Task: Add an event with the title Webinar: Introduction to Digital Advertising, date '2023/12/20', time 7:00 AM to 9:00 AMand add a description: Participants will engage in self-reflection activities to enhance self-awareness and personal growth as leaders. They will explore strategies for continuous learning, self-motivation, and personal development.Select event color  Basil . Add location for the event as: 321 Grand Canal, Venice, Italy, logged in from the account softage.2@softage.netand send the event invitation to softage.6@softage.net and softage.7@softage.net. Set a reminder for the event Weekly on Sunday
Action: Mouse moved to (59, 121)
Screenshot: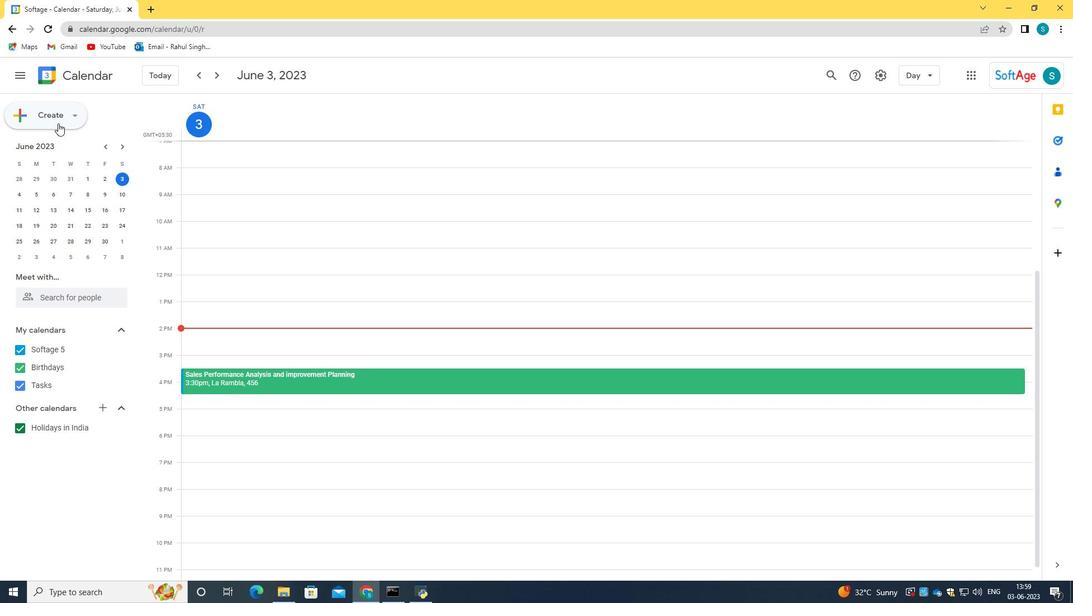 
Action: Mouse pressed left at (59, 121)
Screenshot: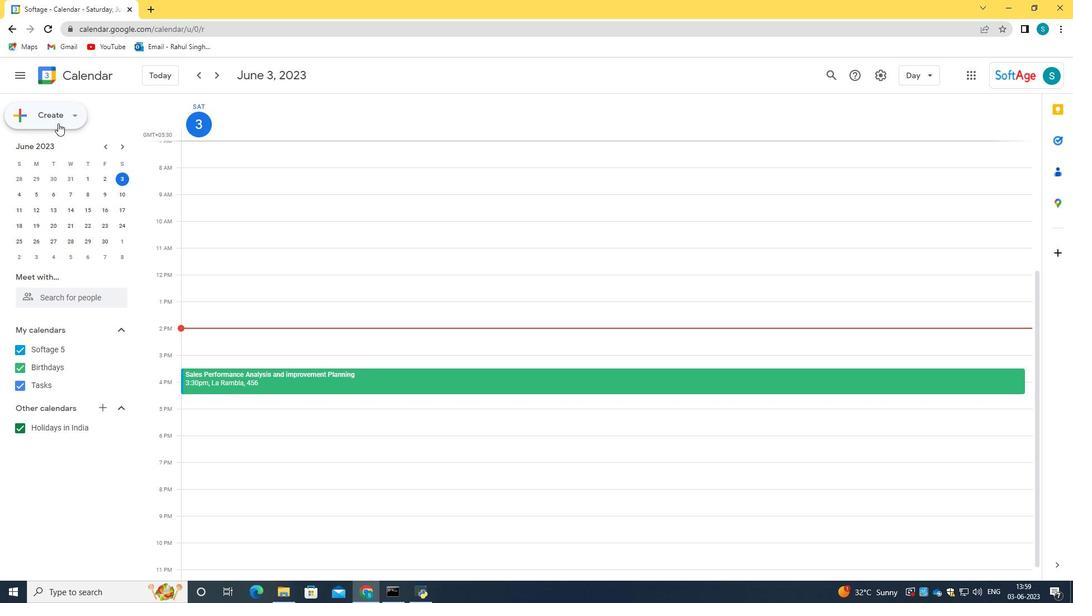 
Action: Mouse moved to (68, 147)
Screenshot: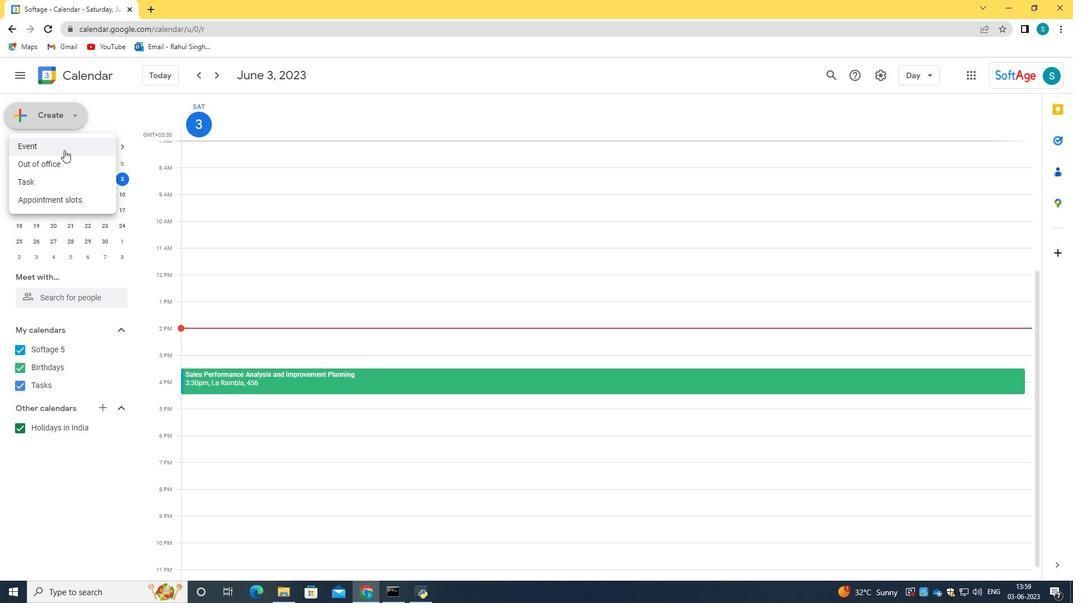 
Action: Mouse pressed left at (68, 147)
Screenshot: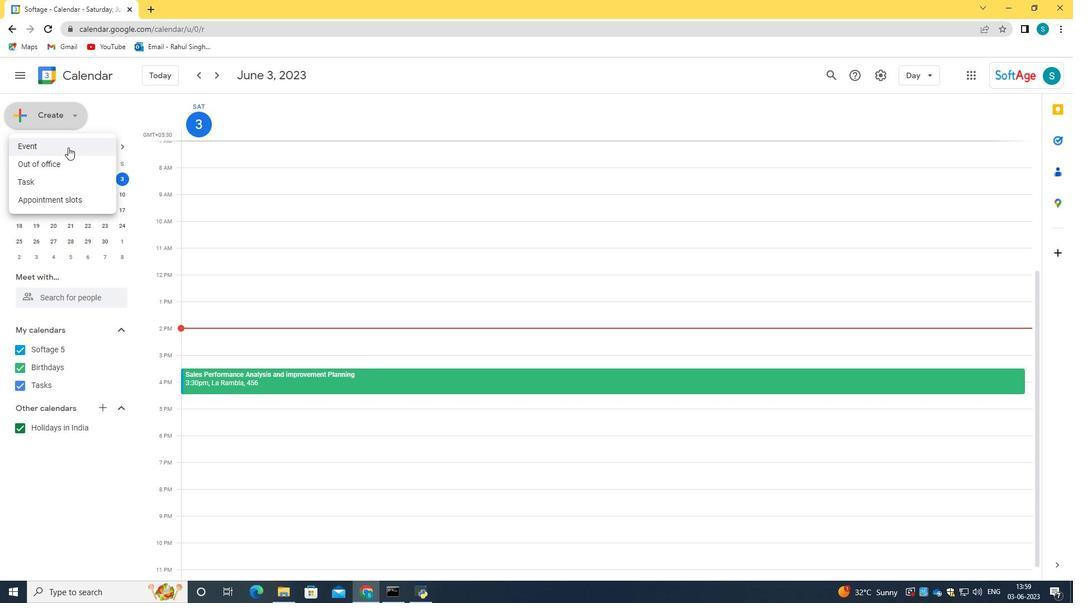 
Action: Mouse moved to (630, 449)
Screenshot: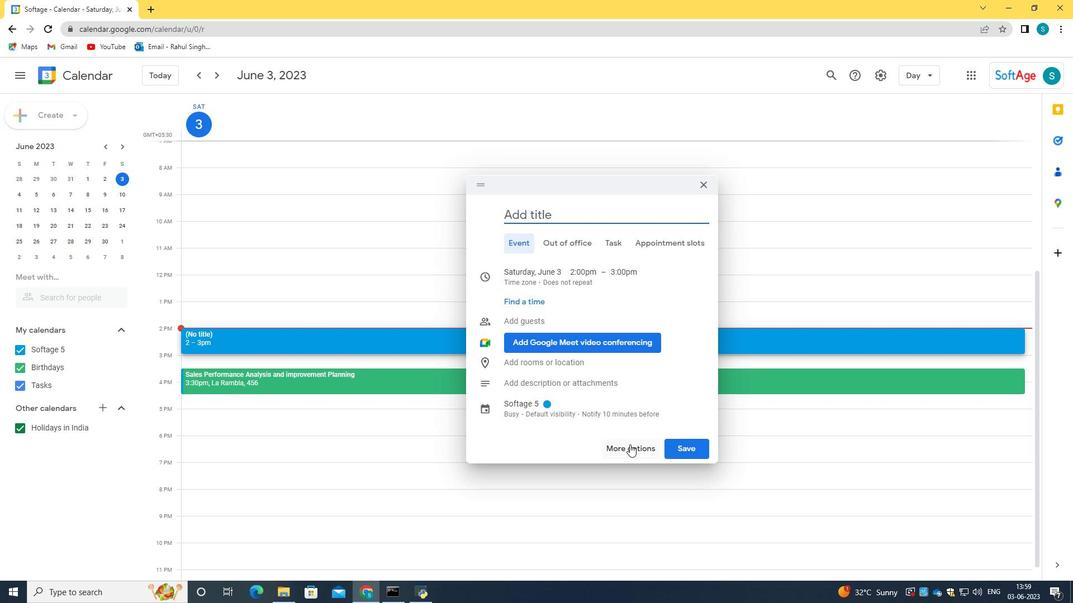 
Action: Mouse pressed left at (630, 449)
Screenshot: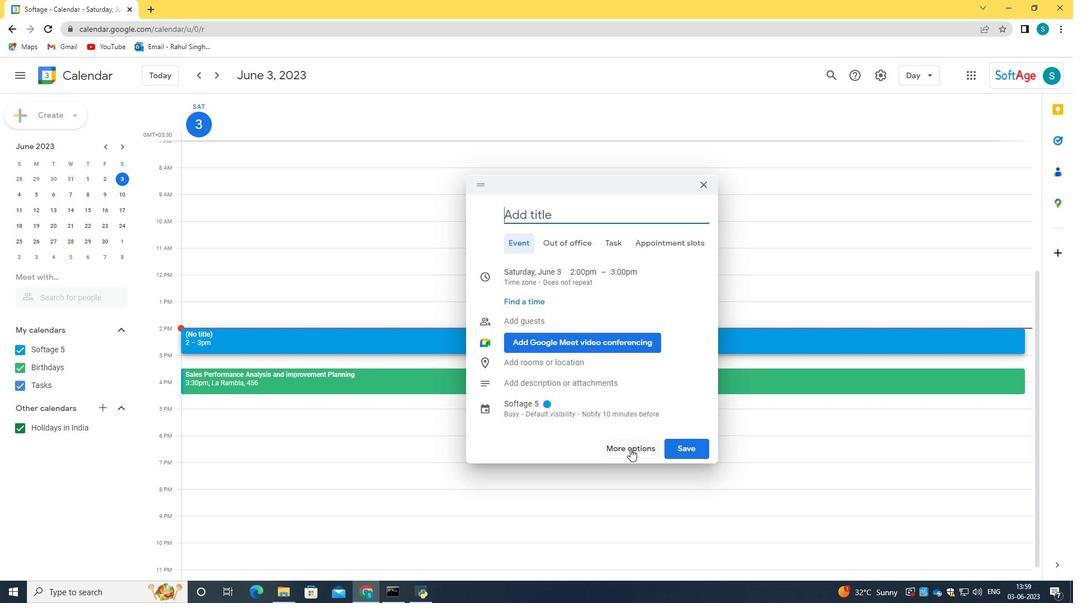 
Action: Mouse moved to (108, 80)
Screenshot: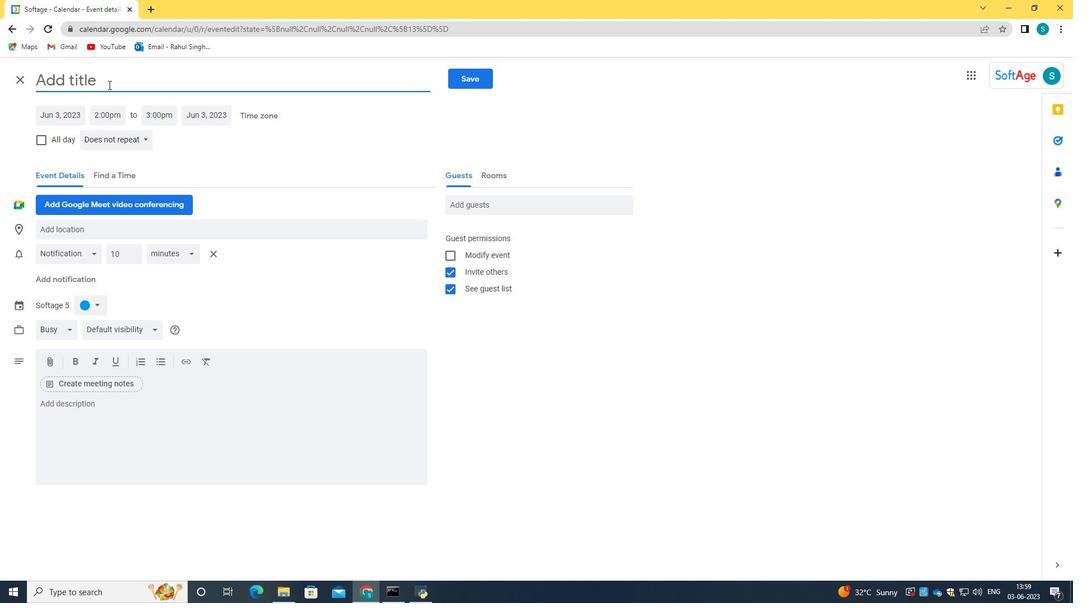 
Action: Mouse pressed left at (108, 80)
Screenshot: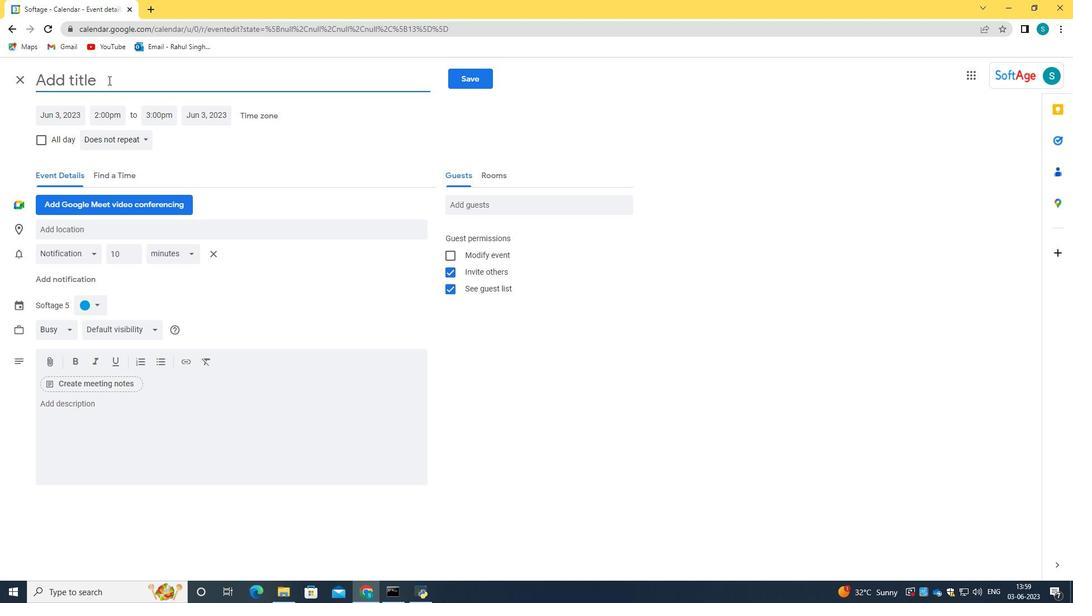 
Action: Key pressed <Key.caps_lock>I<Key.caps_lock>nterview<Key.space>with<Key.space><Key.caps_lock>A<Key.caps_lock>nuj
Screenshot: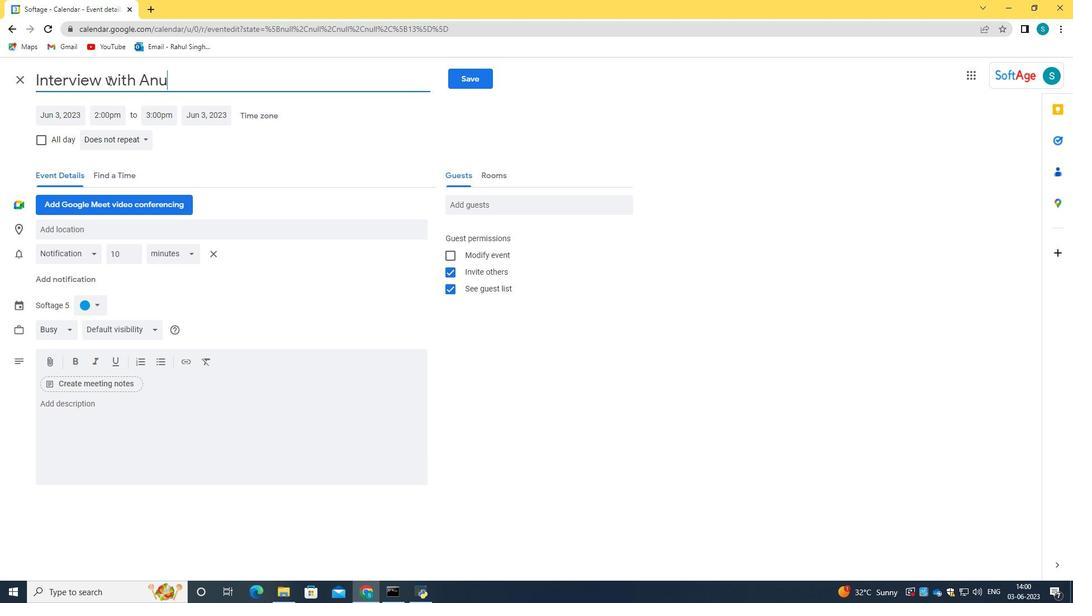 
Action: Mouse moved to (69, 121)
Screenshot: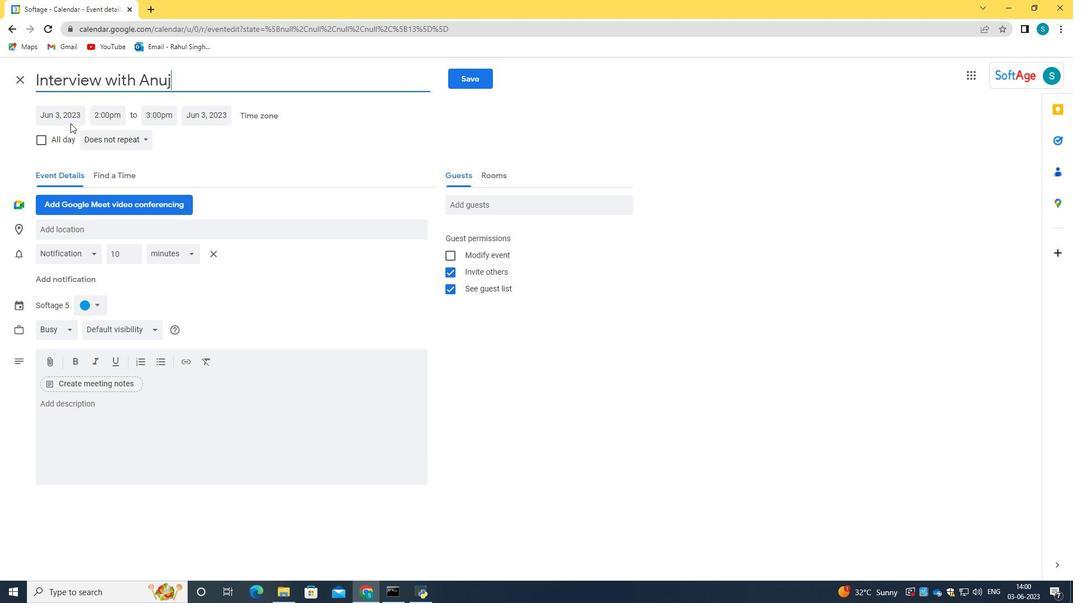 
Action: Mouse pressed left at (69, 121)
Screenshot: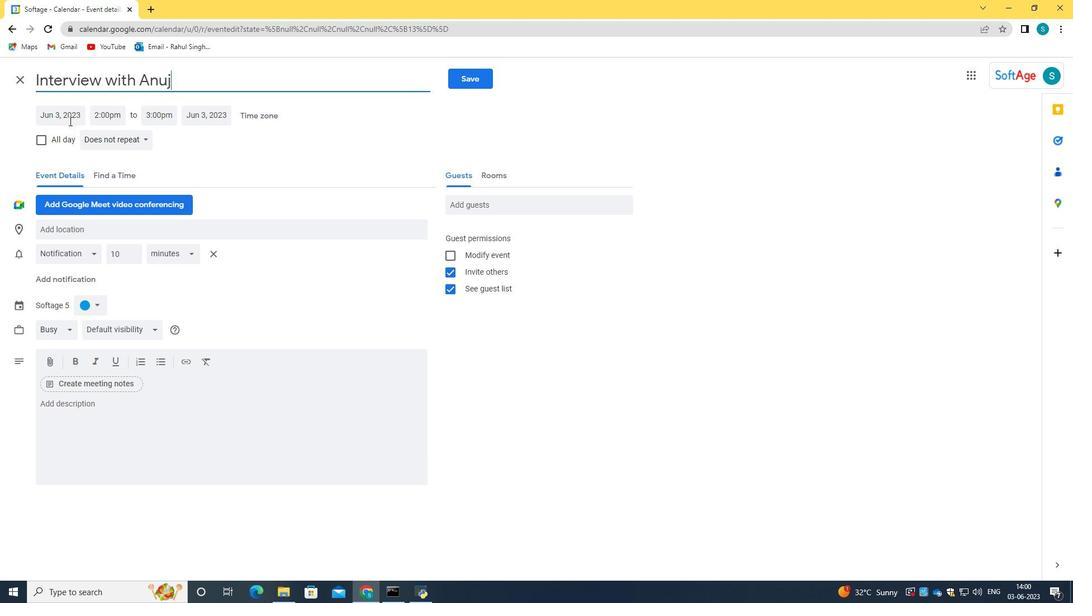
Action: Key pressed 2023//<Key.backspace>11/18
Screenshot: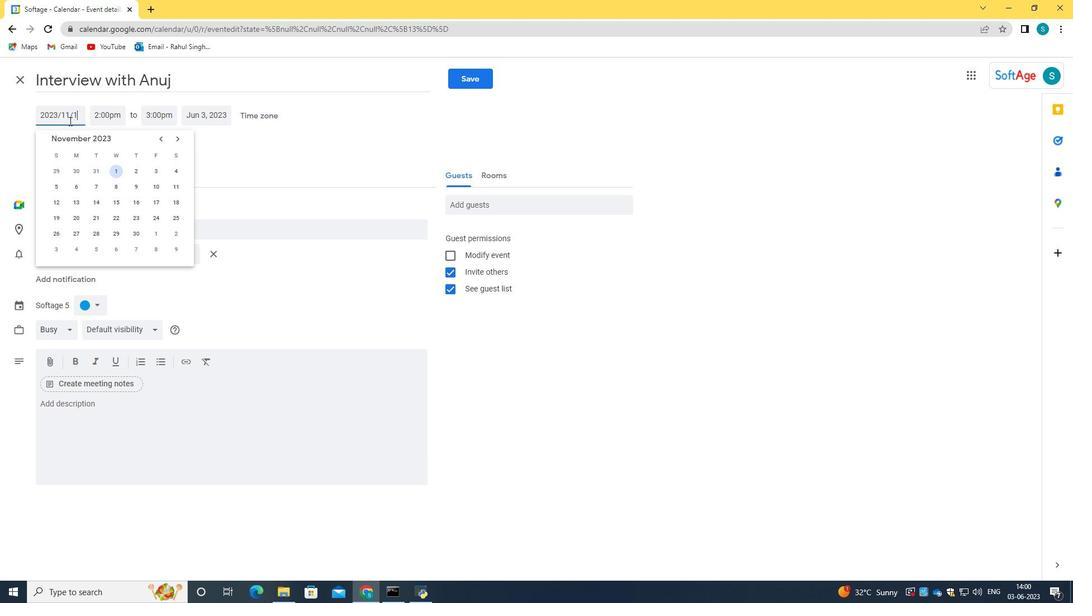 
Action: Mouse moved to (113, 110)
Screenshot: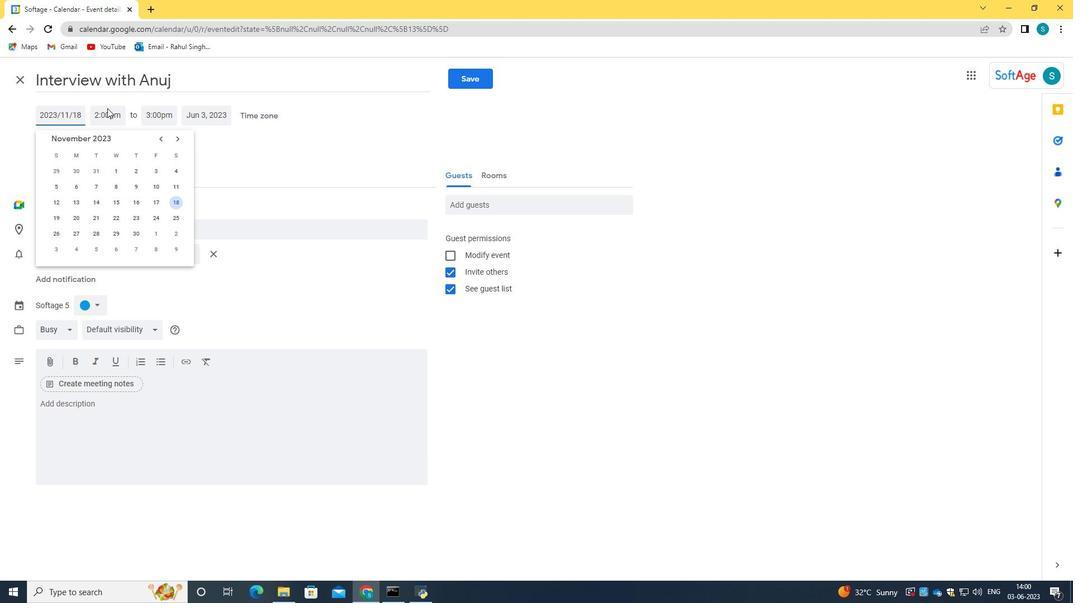 
Action: Mouse pressed left at (113, 110)
Screenshot: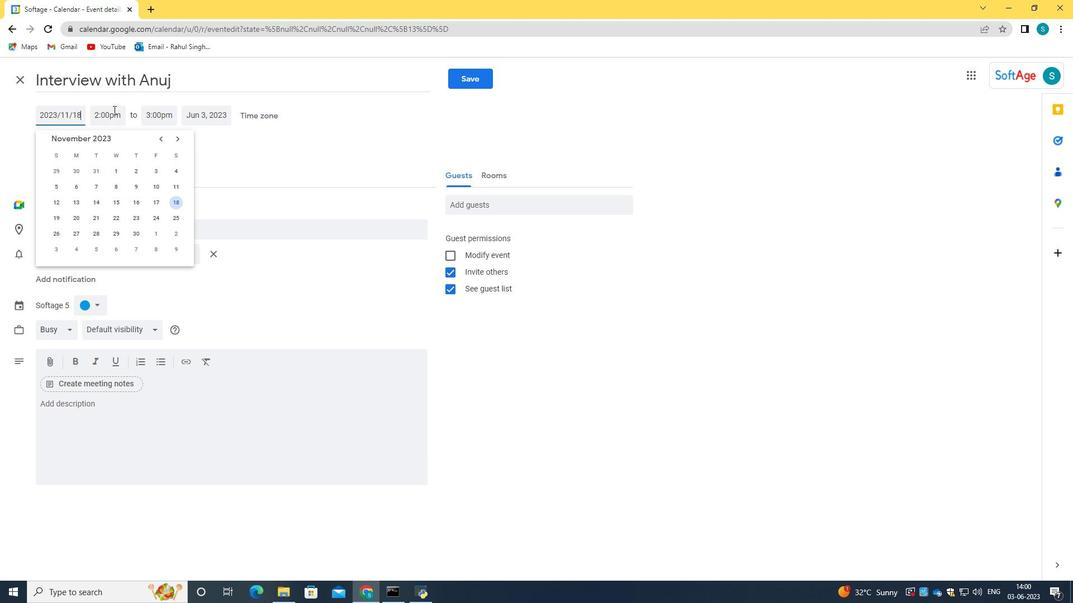 
Action: Mouse moved to (113, 110)
Screenshot: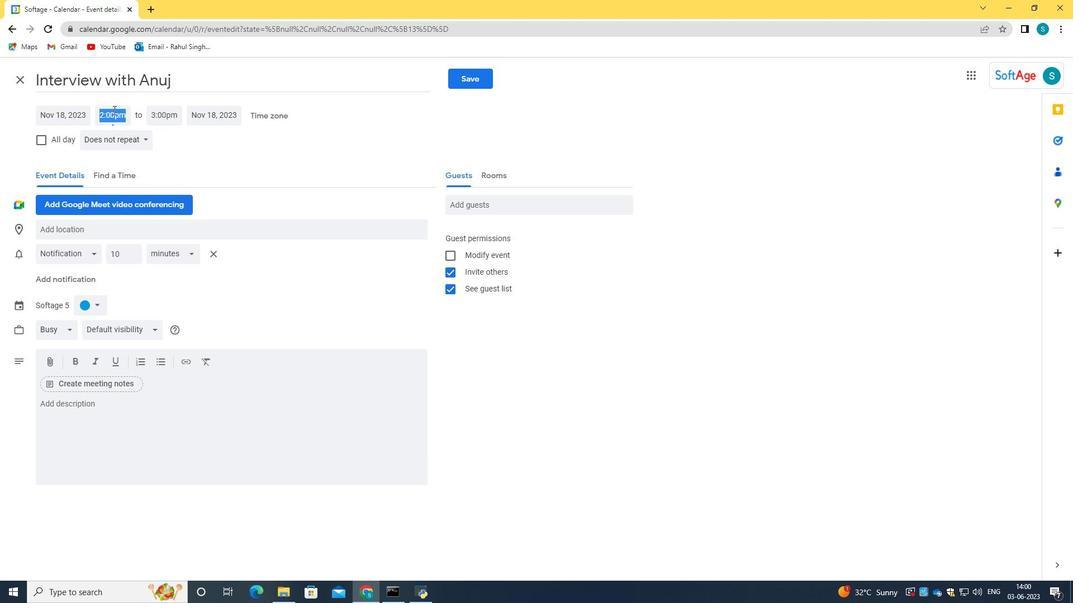 
Action: Key pressed 08<Key.shift_r>:30am<Key.tab>10<Key.shift_r><Key.shift_r>:30am<Key.enter>
Screenshot: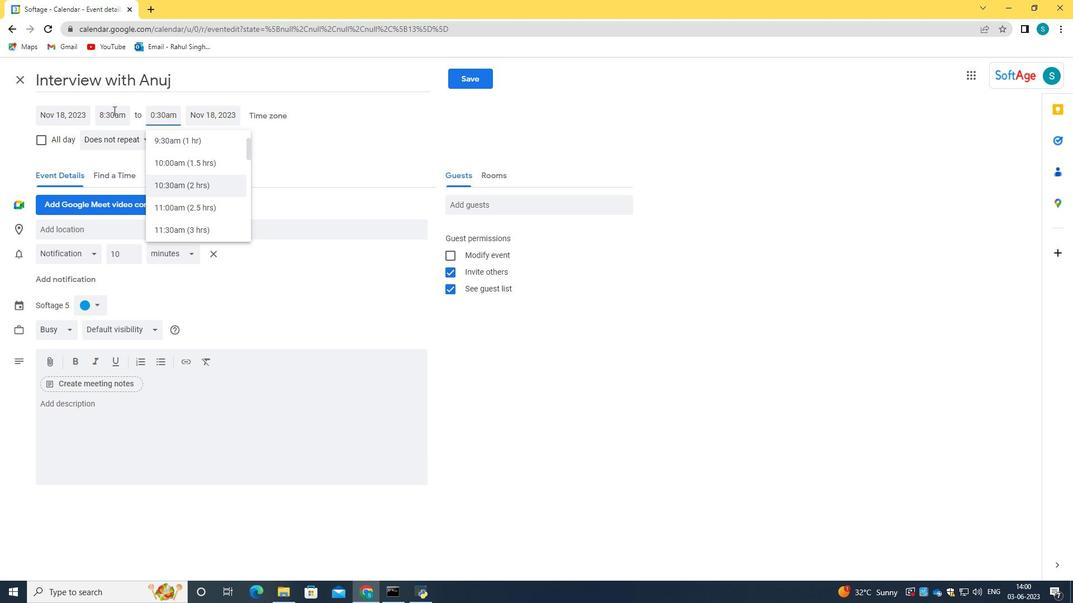 
Action: Mouse moved to (152, 428)
Screenshot: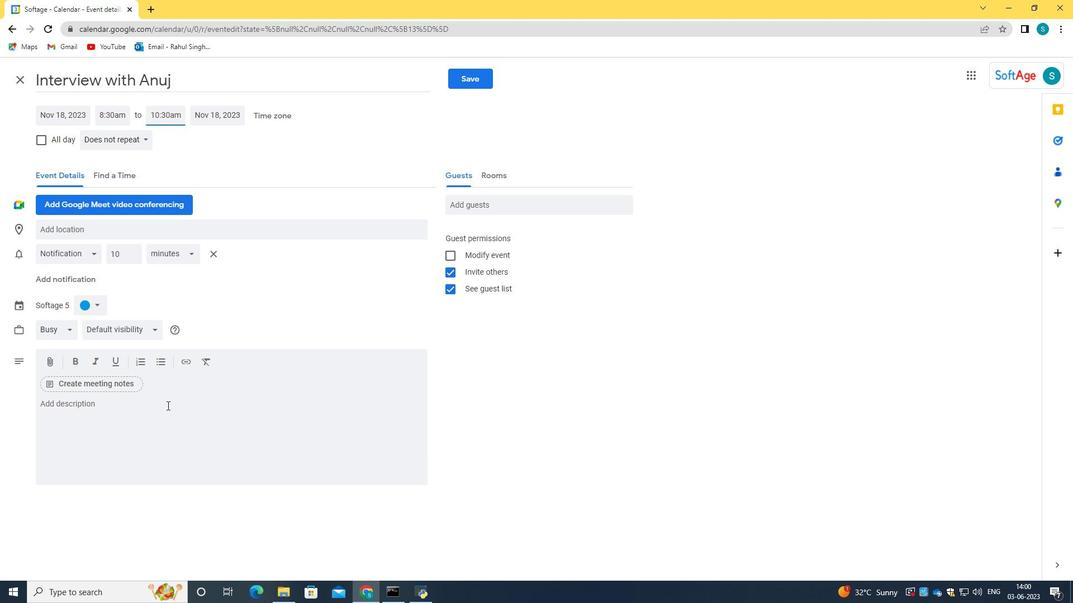 
Action: Mouse pressed left at (152, 428)
Screenshot: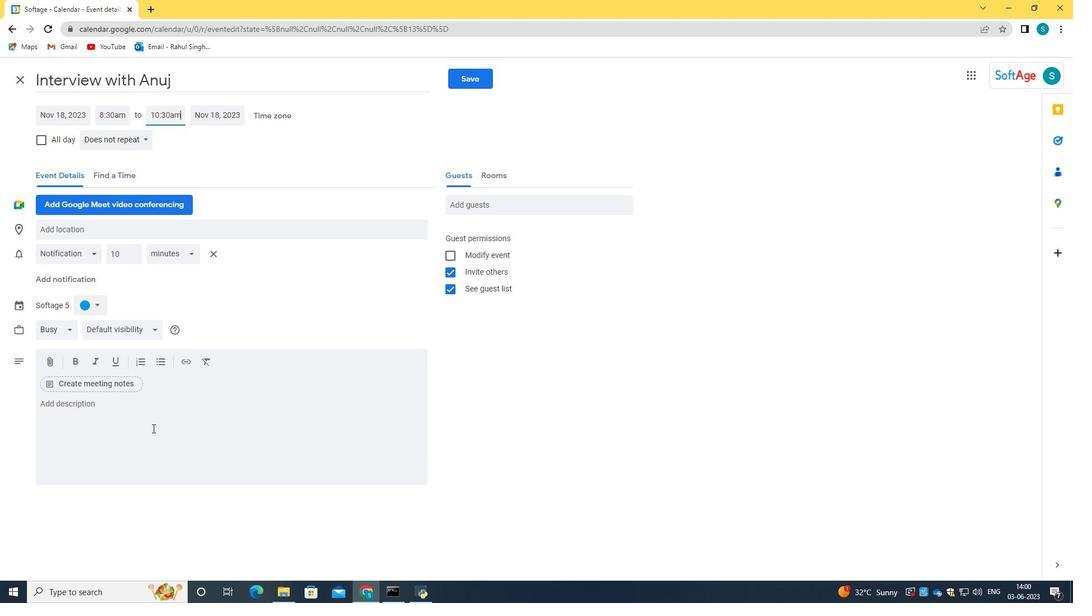 
Action: Key pressed <Key.caps_lock>P<Key.caps_lock>articipants<Key.space>will<Key.space>explore<Key.space>stratef<Key.backspace>gies<Key.space>for<Key.space>building<Key.space>cohesive<Key.space>and<Key.space>high-performing<Key.space>teams.<Key.space><Key.caps_lock>T<Key.caps_lock>hey<Key.space>will<Key.space>learn<Key.space>how<Key.space>to<Key.space>create<Key.space>a<Key.space>cp\<Key.backspace><Key.backspace><Key.backspace>posotive<Key.space><Key.backspace><Key.backspace><Key.backspace><Key.backspace><Key.backspace>itive<Key.space><Key.backspace><Key.backspace><Key.backspace><Key.backspace><Key.backspace><Key.backspace><Key.backspace>itive<Key.space>work<Key.space>culture,<Key.space>fi<Key.backspace>oster<Key.space>collaboration<Key.space><Key.backspace>,<Key.space>and<Key.space>motivate<Key.space>them<Key.space>members<Key.space>to<Key.space>achive<Key.space><Key.backspace><Key.backspace><Key.backspace><Key.backspace>ieve<Key.space>their<Key.space>full<Key.space>potential.<Key.space><Key.caps_lock>P<Key.caps_lock>articipants<Key.space>will<Key.space>also<Key.space>learn<Key.space>techniques<Key.space>for<Key.space>resolving<Key.space>conflicts<Key.space>and<Key.space>managing<Key.space>team<Key.space>dynamics<Key.space>effectively.
Screenshot: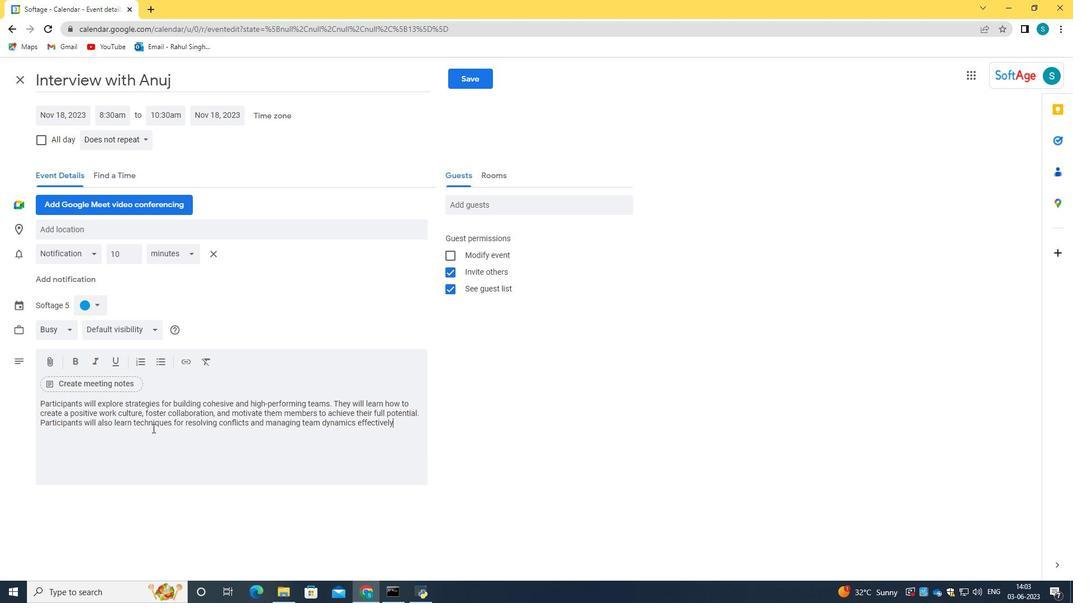 
Action: Mouse moved to (86, 305)
Screenshot: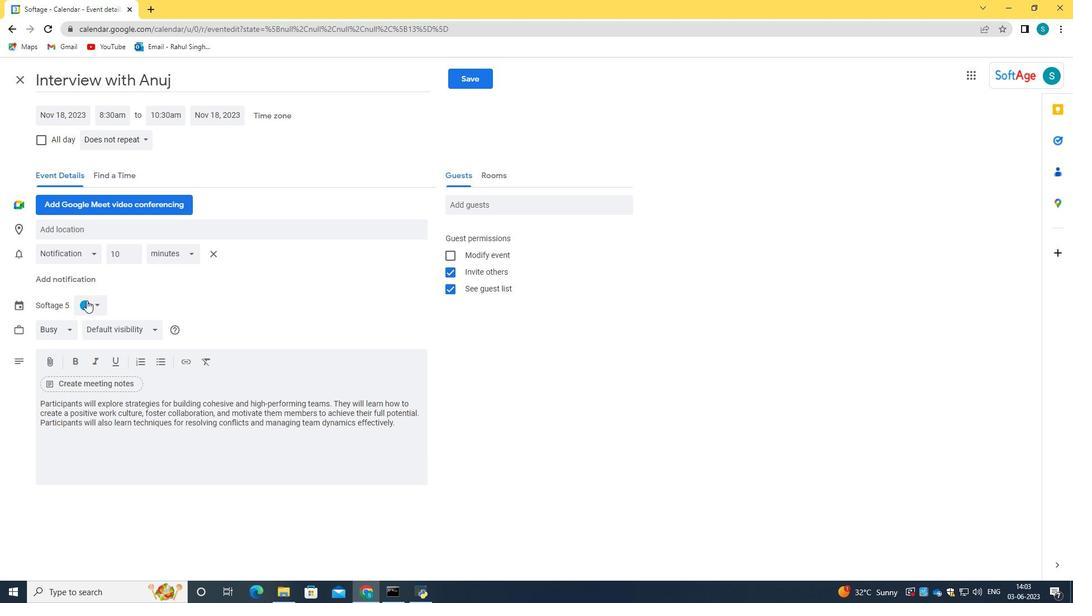 
Action: Mouse pressed left at (86, 305)
Screenshot: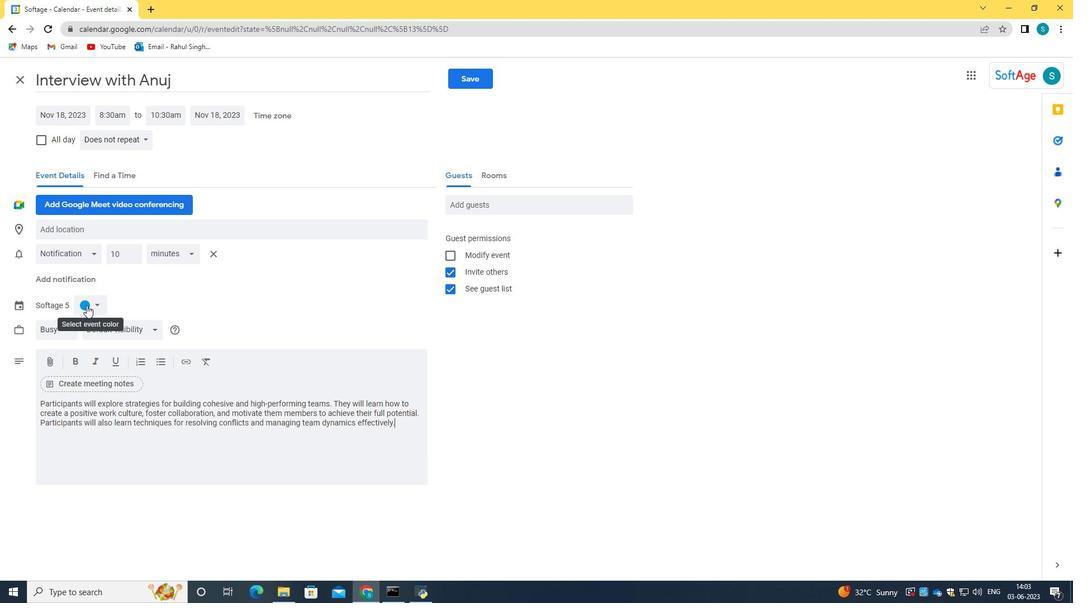 
Action: Mouse moved to (98, 304)
Screenshot: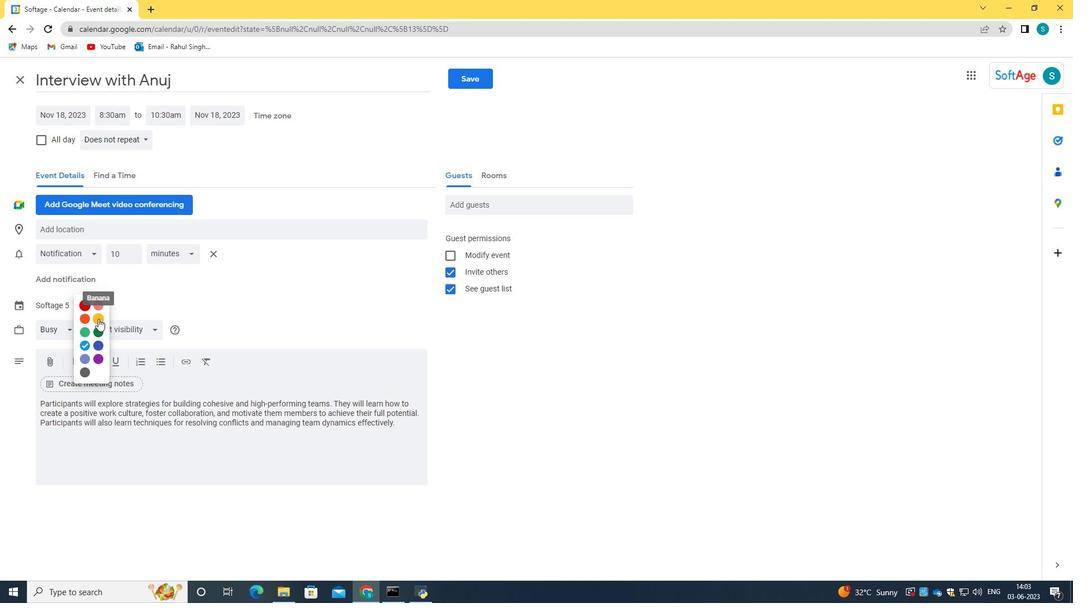 
Action: Mouse pressed left at (98, 304)
Screenshot: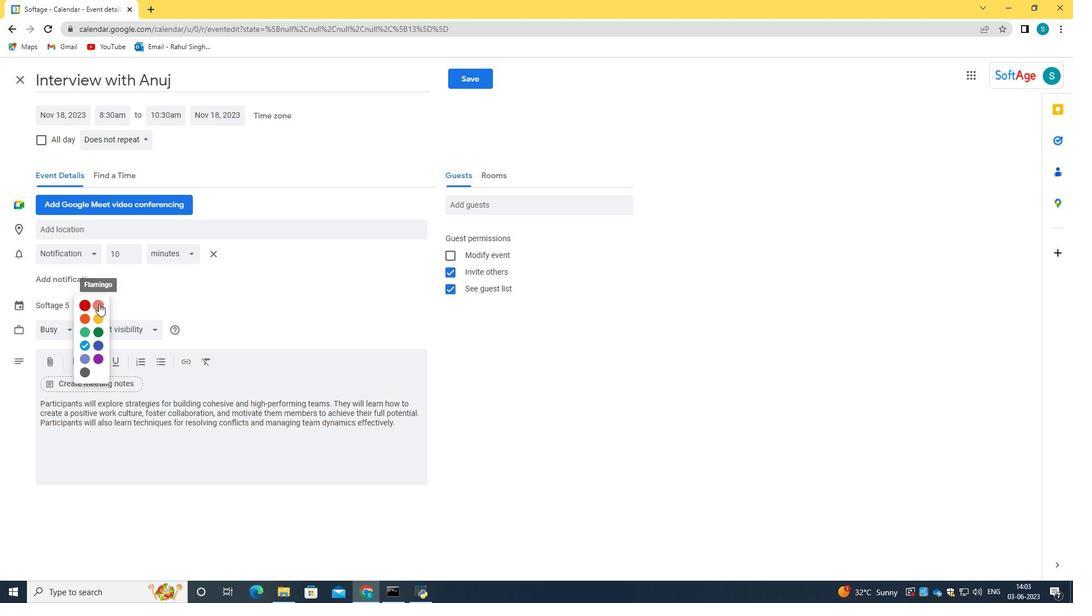 
Action: Mouse moved to (111, 228)
Screenshot: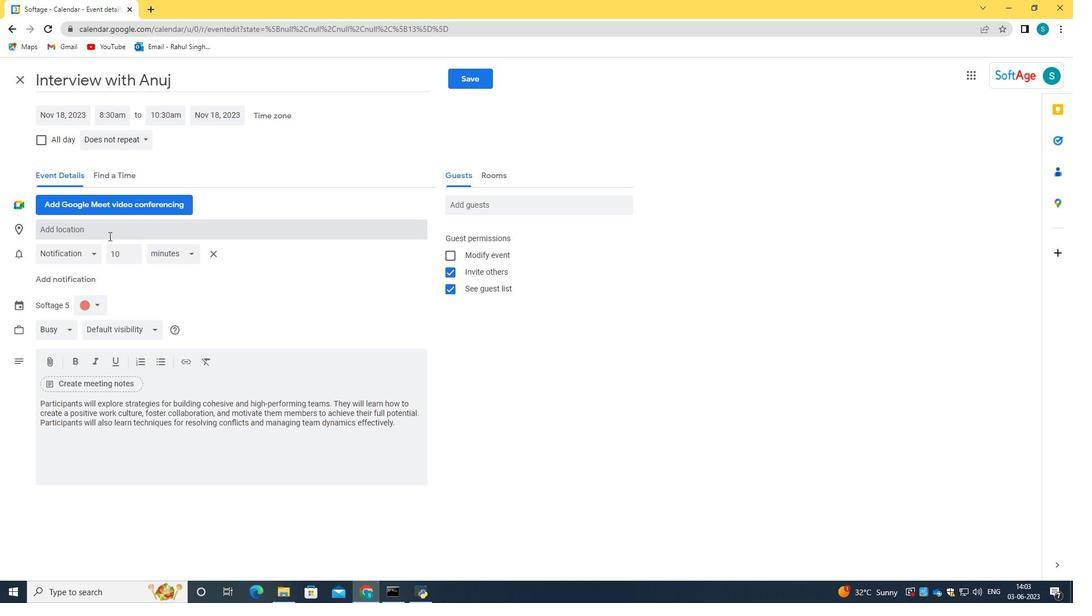 
Action: Mouse pressed left at (111, 228)
Screenshot: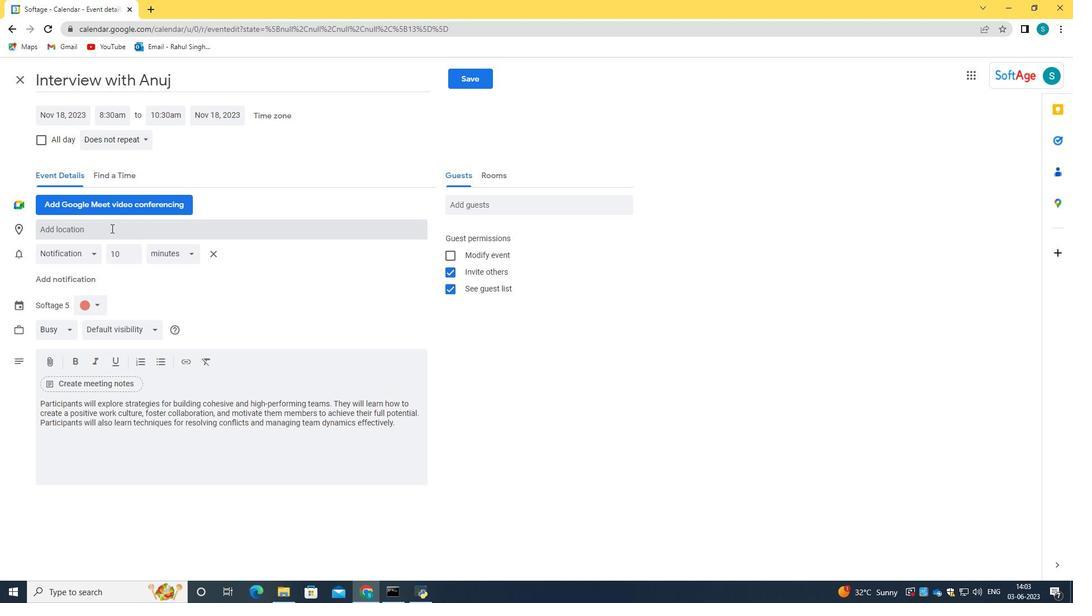 
Action: Key pressed 987<Key.space><Key.caps_lock>A<Key.caps_lock>rc<Key.space>de<Key.space><Key.caps_lock>T<Key.caps_lock>riomphe,<Key.space><Key.caps_lock>P<Key.caps_lock>aris,<Key.space><Key.caps_lock>F<Key.caps_lock>rance
Screenshot: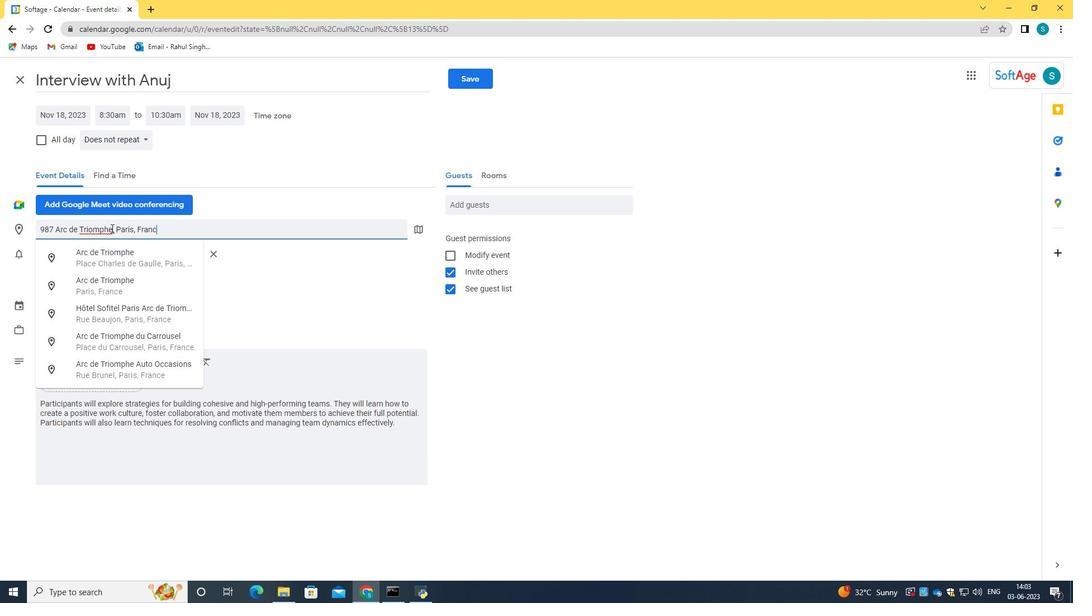 
Action: Mouse moved to (169, 234)
Screenshot: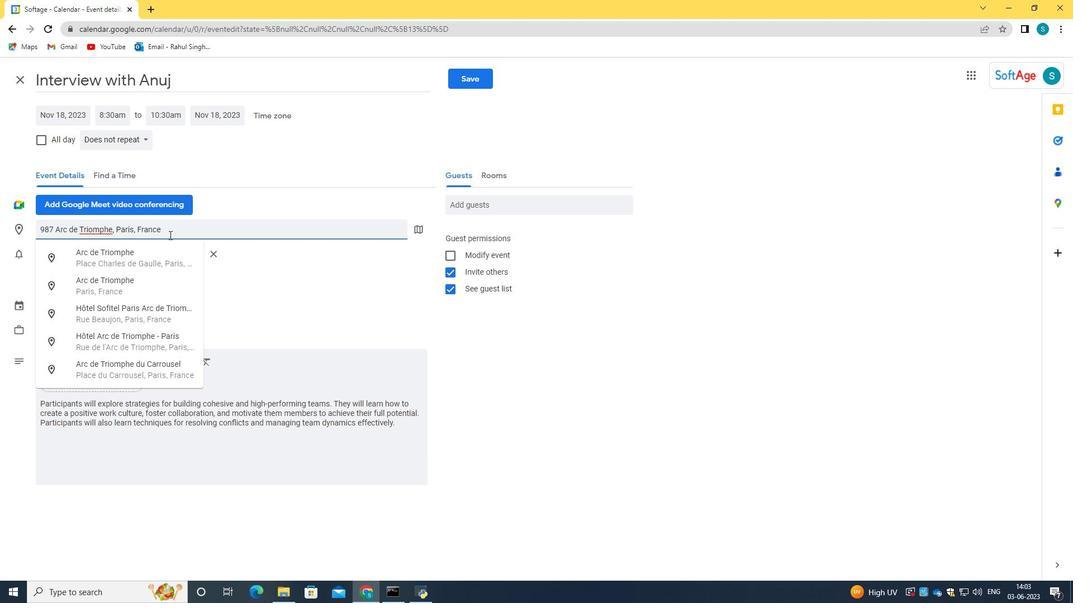 
Action: Key pressed <Key.space>
Screenshot: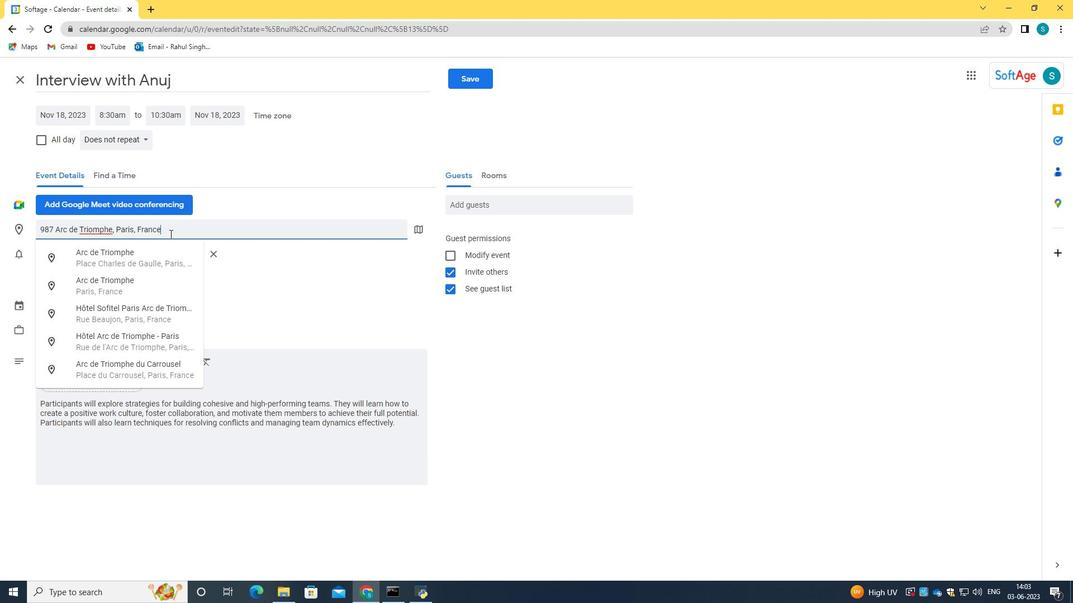 
Action: Mouse moved to (487, 206)
Screenshot: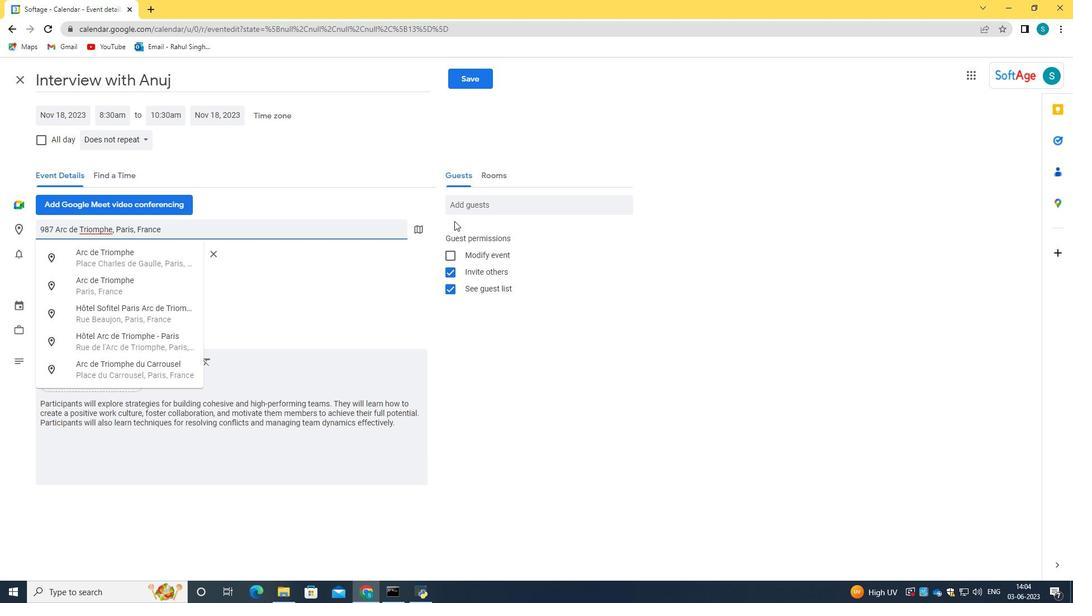 
Action: Mouse pressed left at (487, 206)
Screenshot: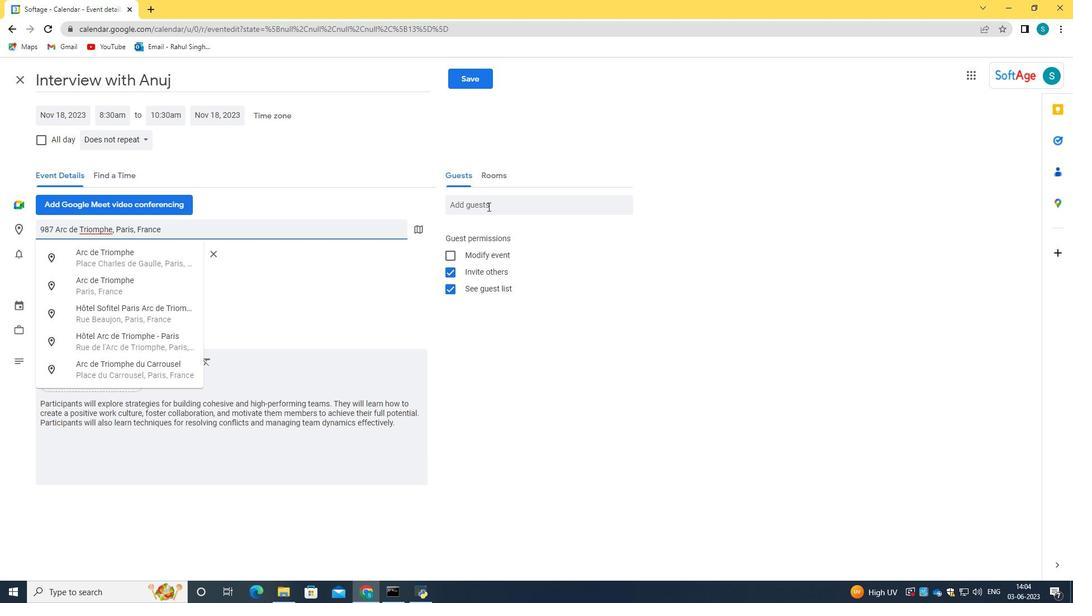 
Action: Mouse moved to (487, 207)
Screenshot: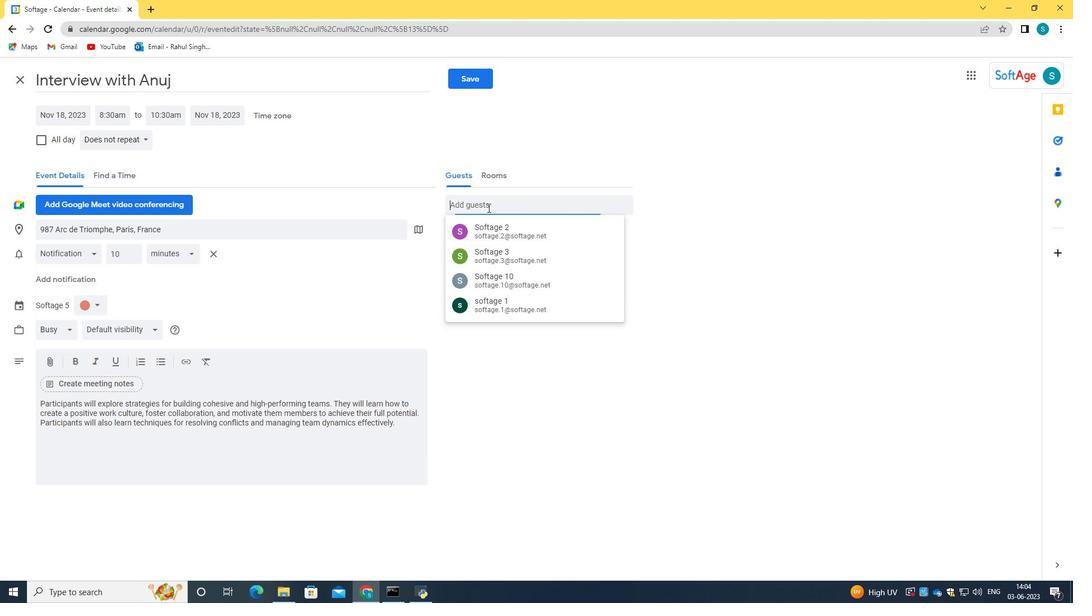 
Action: Key pressed softage.1<Key.shift>@softage.net<Key.tab>softafge.3<Key.shift>@softage.net
Screenshot: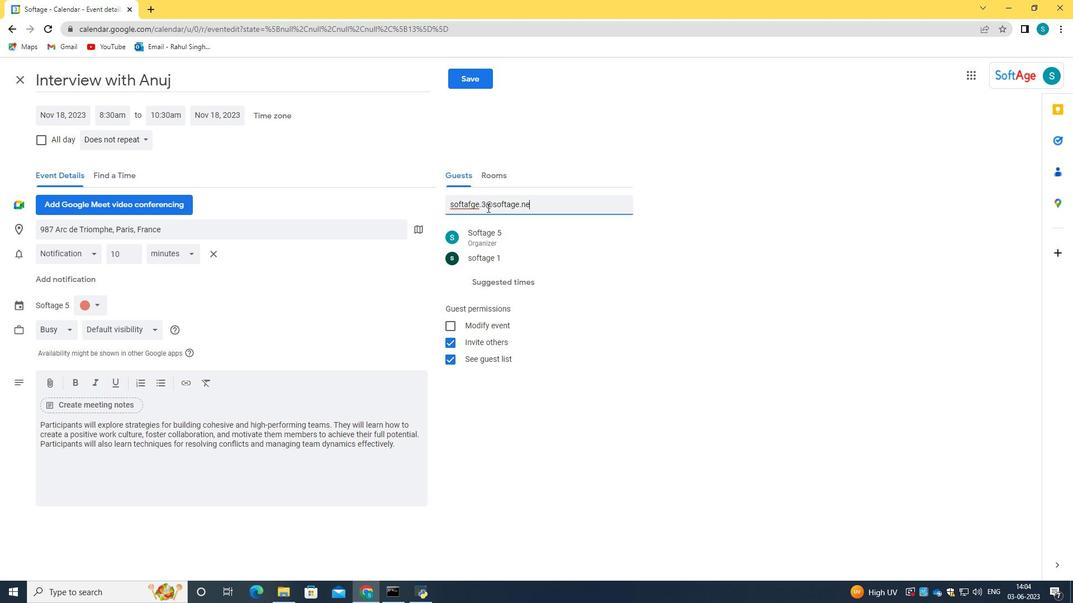 
Action: Mouse moved to (492, 236)
Screenshot: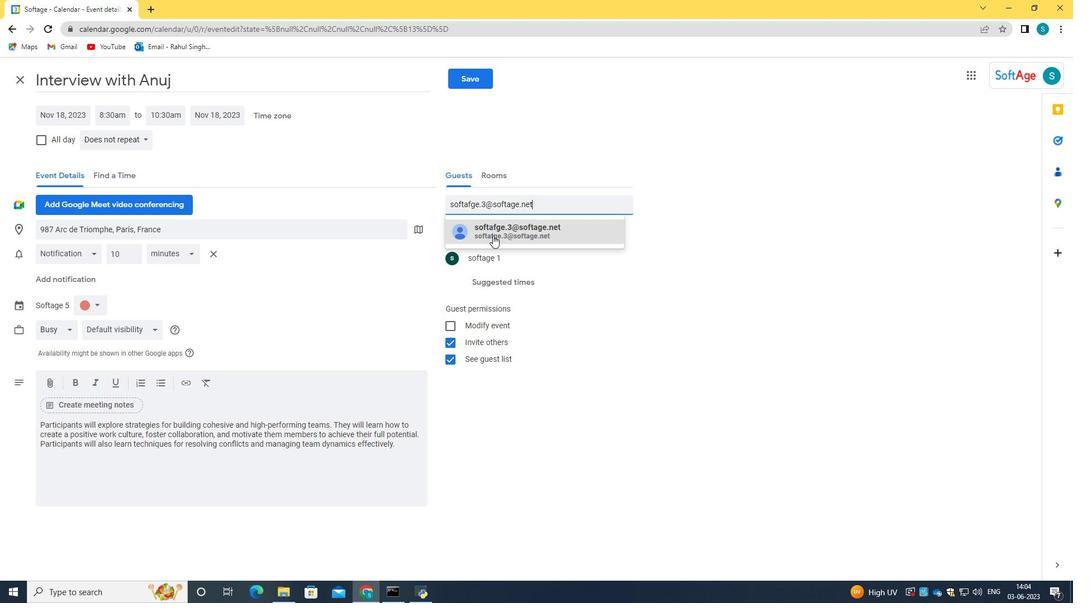 
Action: Mouse pressed left at (492, 236)
Screenshot: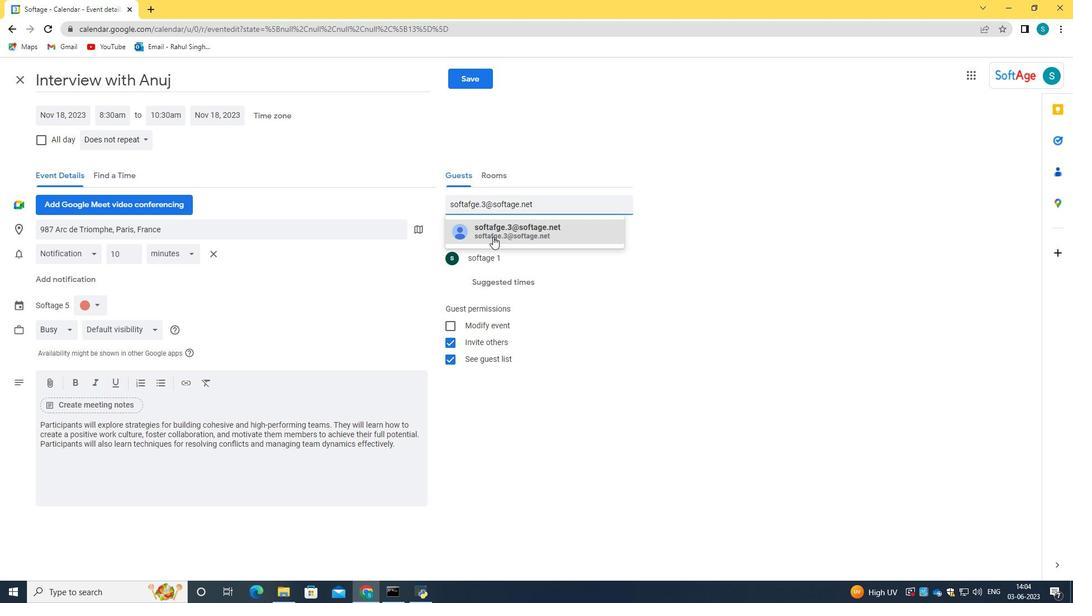 
Action: Mouse moved to (616, 258)
Screenshot: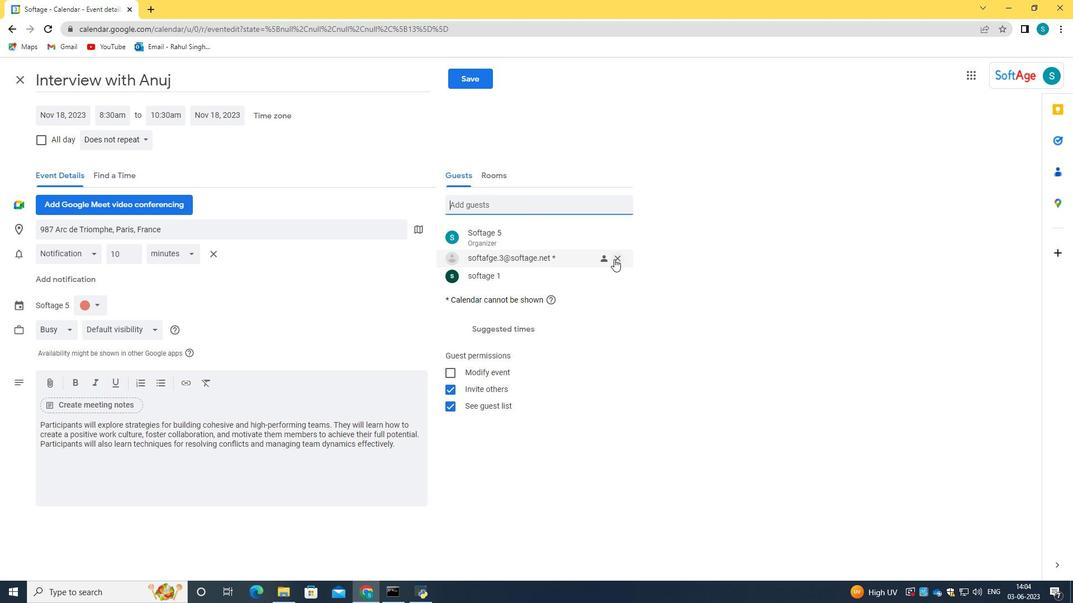 
Action: Mouse pressed left at (616, 258)
Screenshot: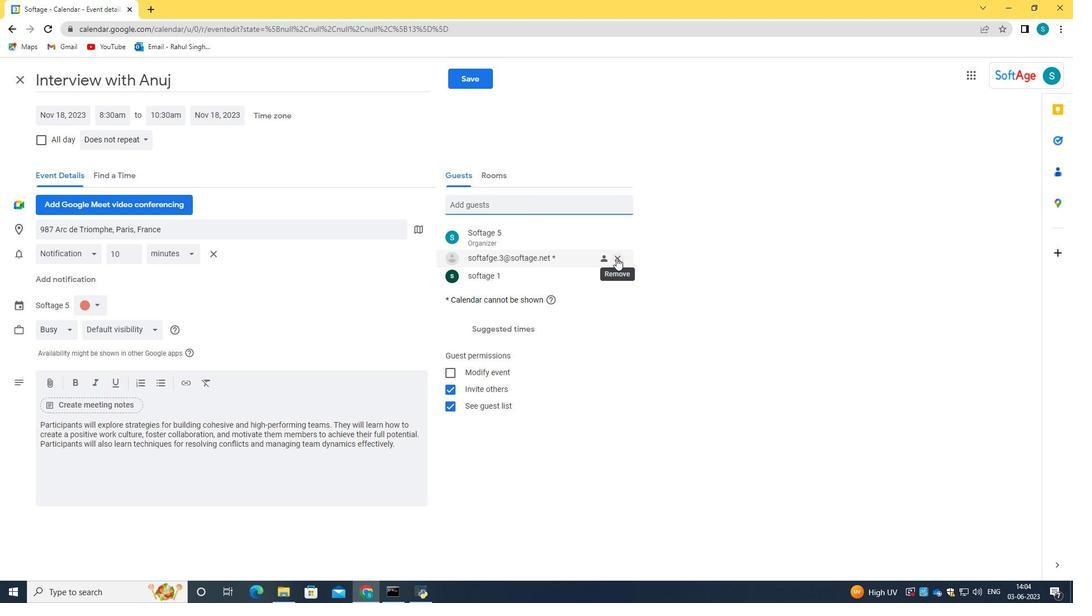 
Action: Mouse moved to (497, 204)
Screenshot: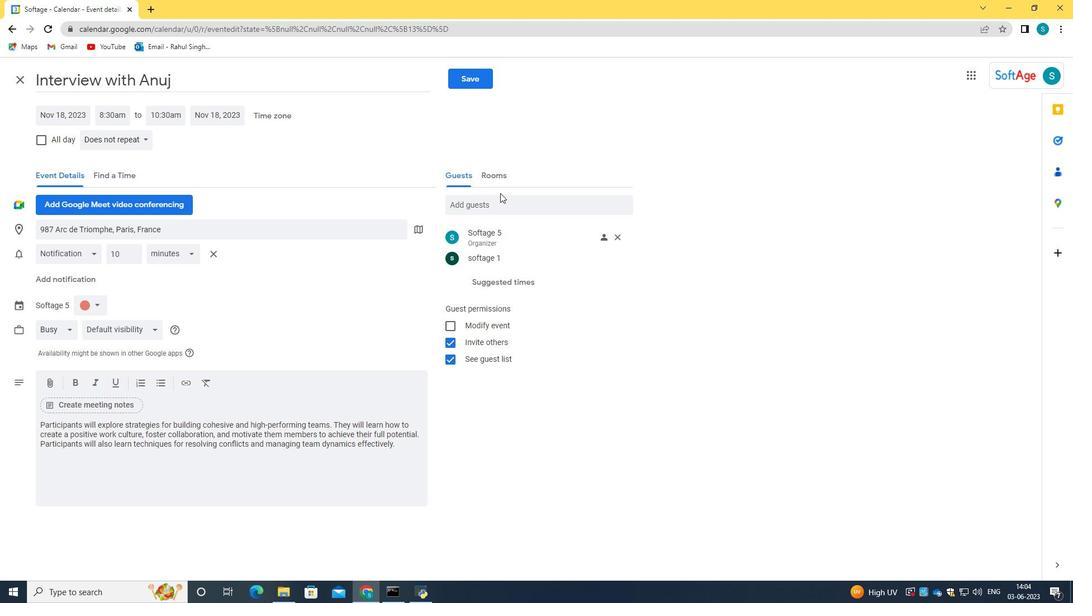 
Action: Mouse pressed left at (497, 204)
Screenshot: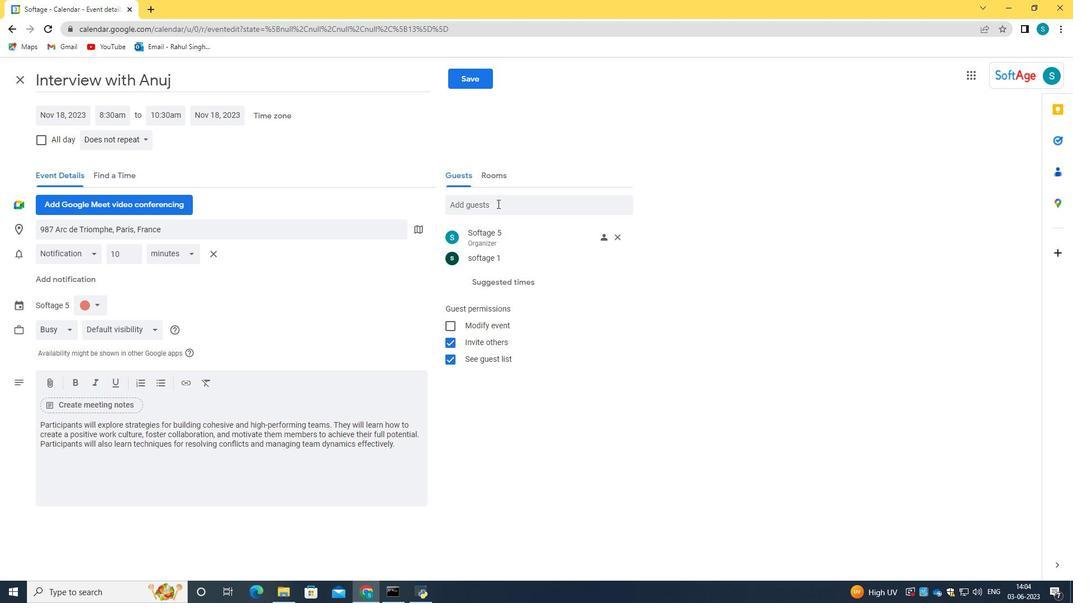 
Action: Key pressed softage.3<Key.shift>@softage.net
Screenshot: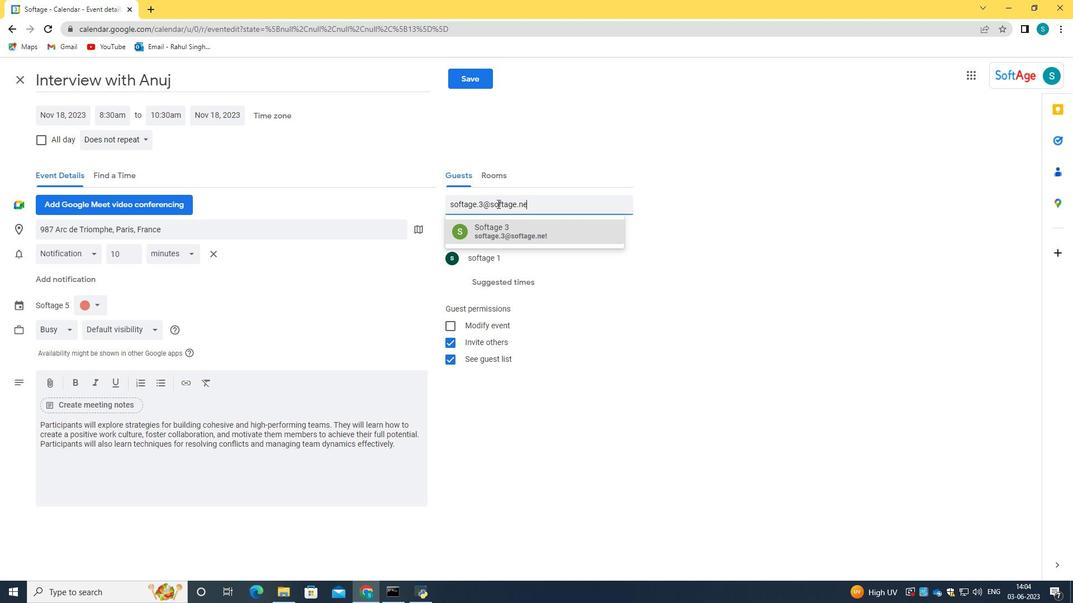 
Action: Mouse moved to (513, 231)
Screenshot: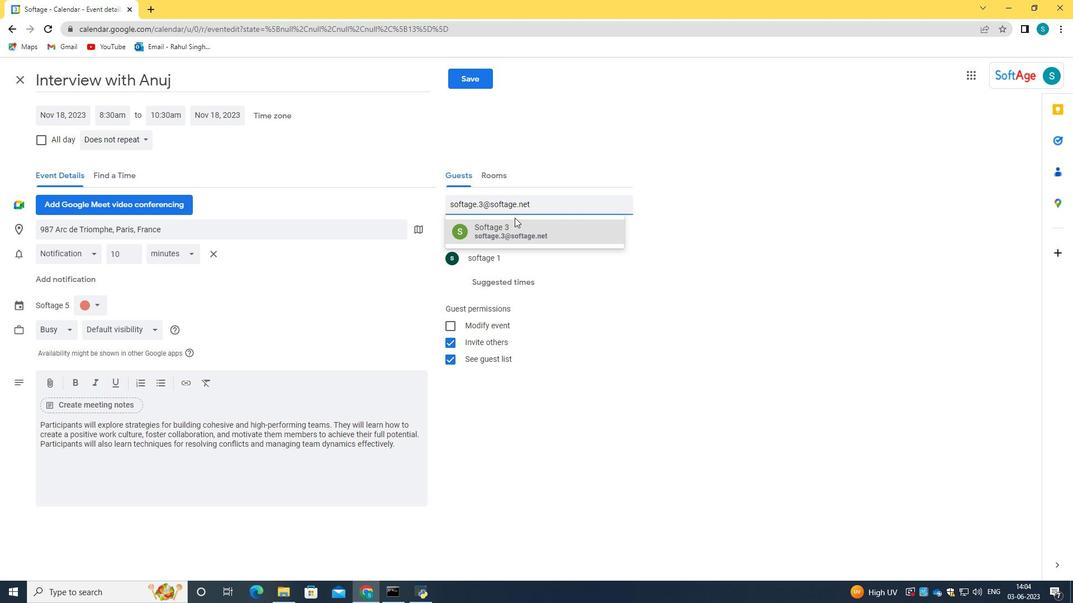 
Action: Mouse pressed left at (513, 231)
Screenshot: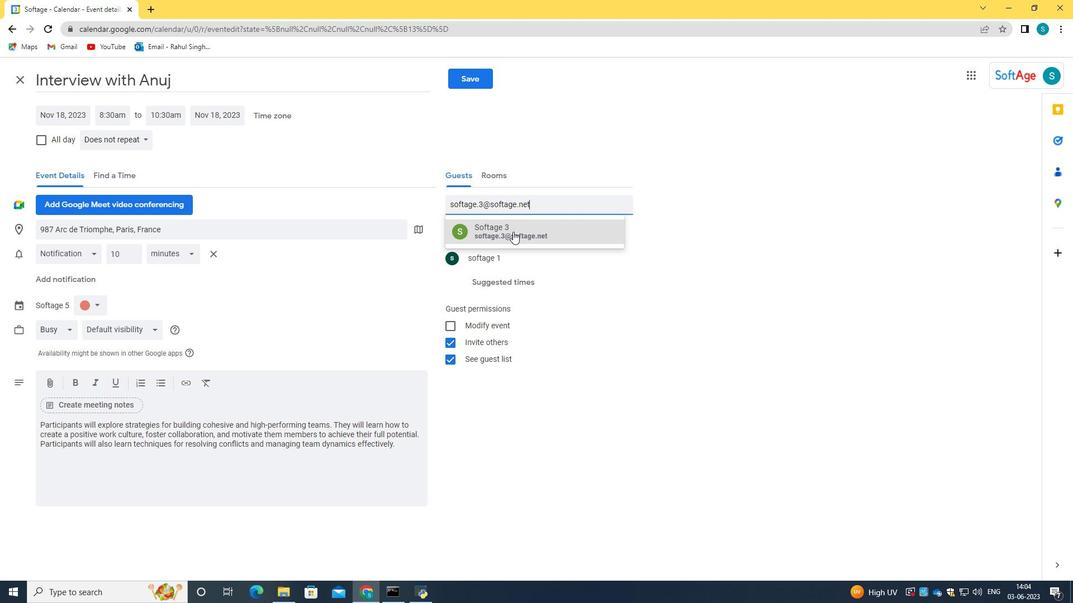 
Action: Mouse moved to (110, 139)
Screenshot: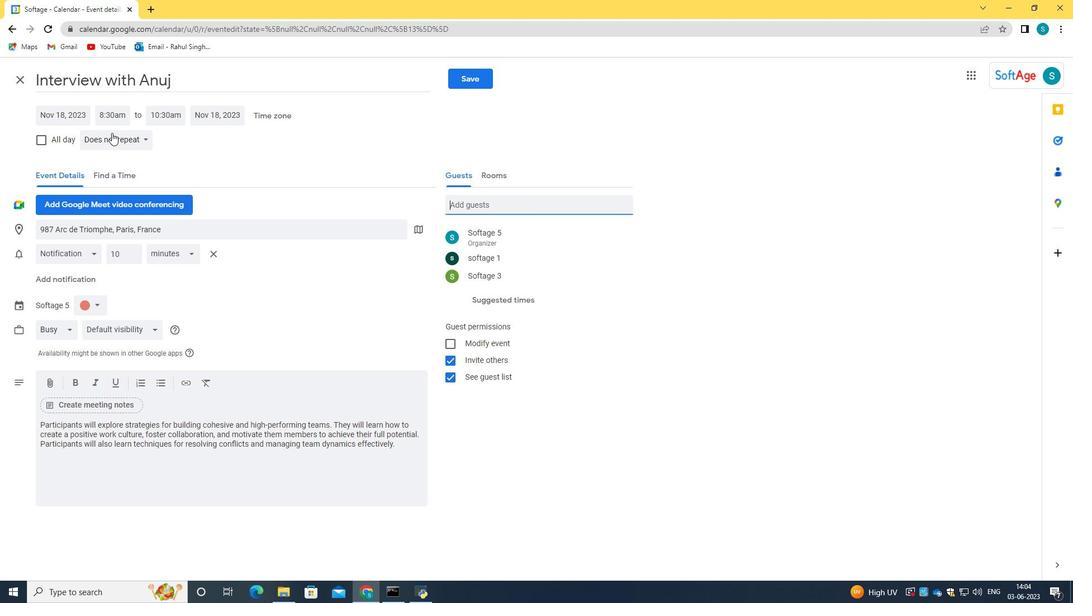 
Action: Mouse pressed left at (110, 139)
Screenshot: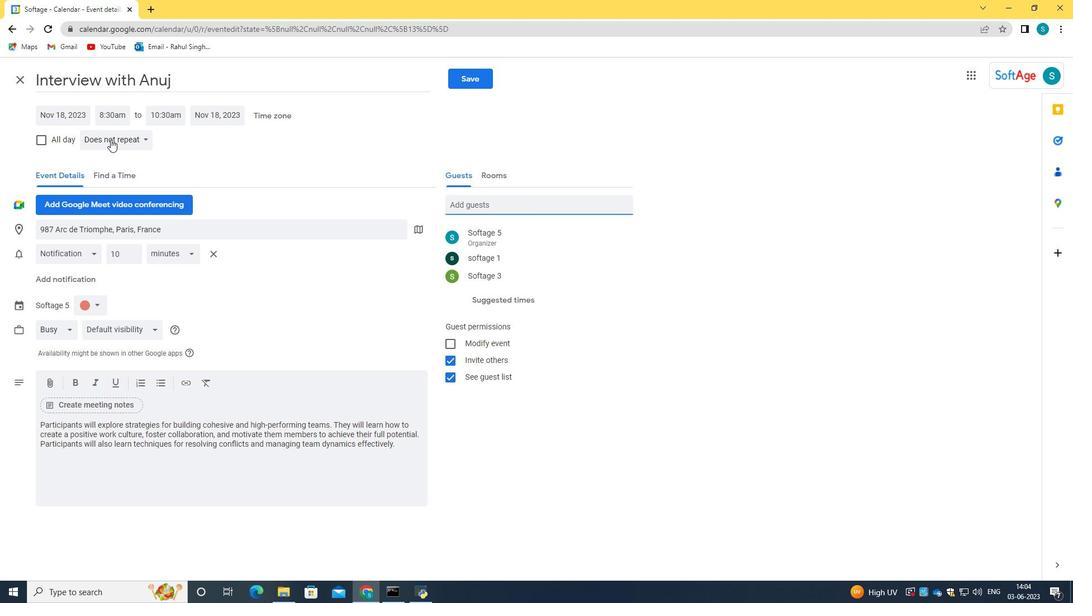 
Action: Mouse moved to (122, 135)
Screenshot: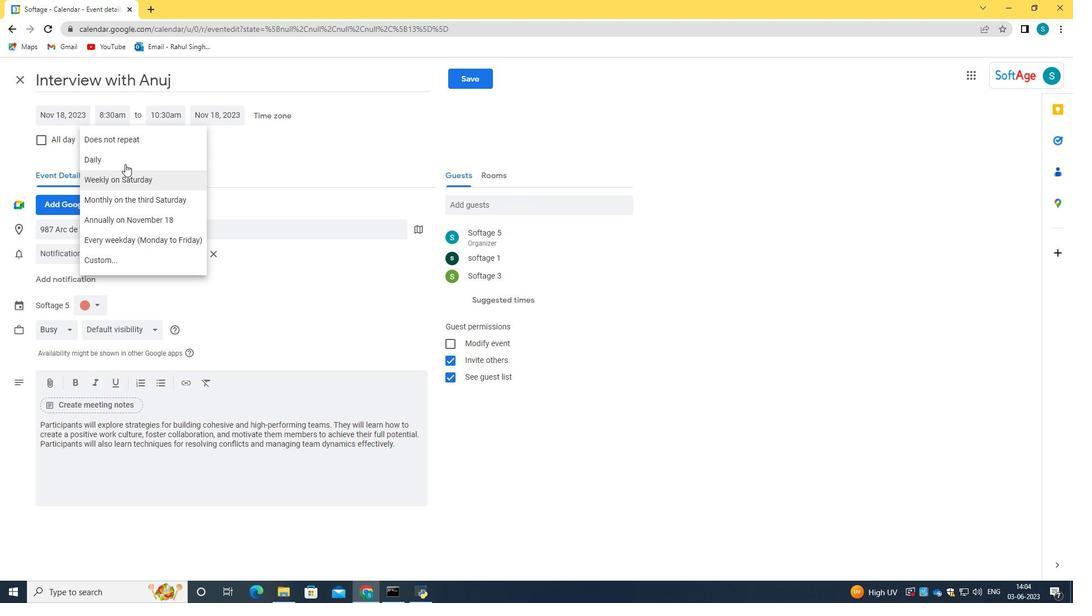 
Action: Mouse pressed left at (122, 135)
Screenshot: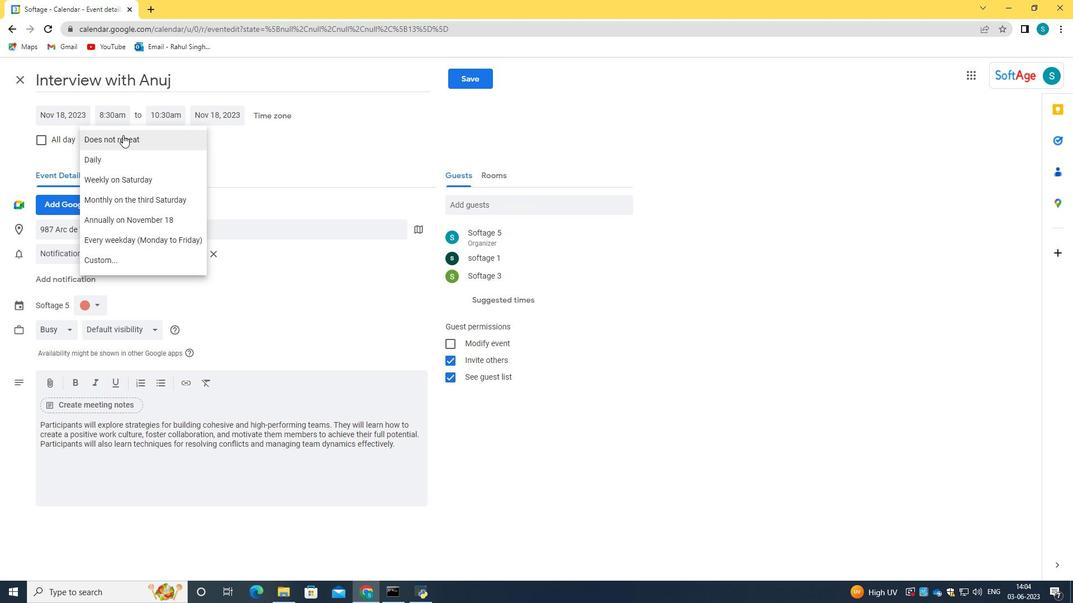 
Action: Mouse moved to (482, 83)
Screenshot: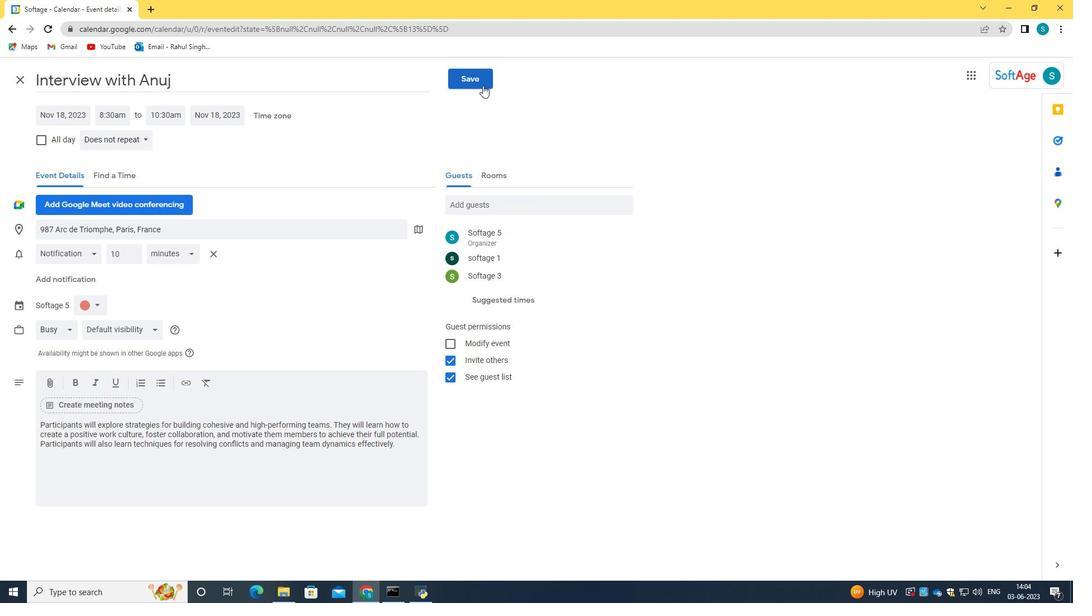 
Action: Mouse pressed left at (482, 83)
Screenshot: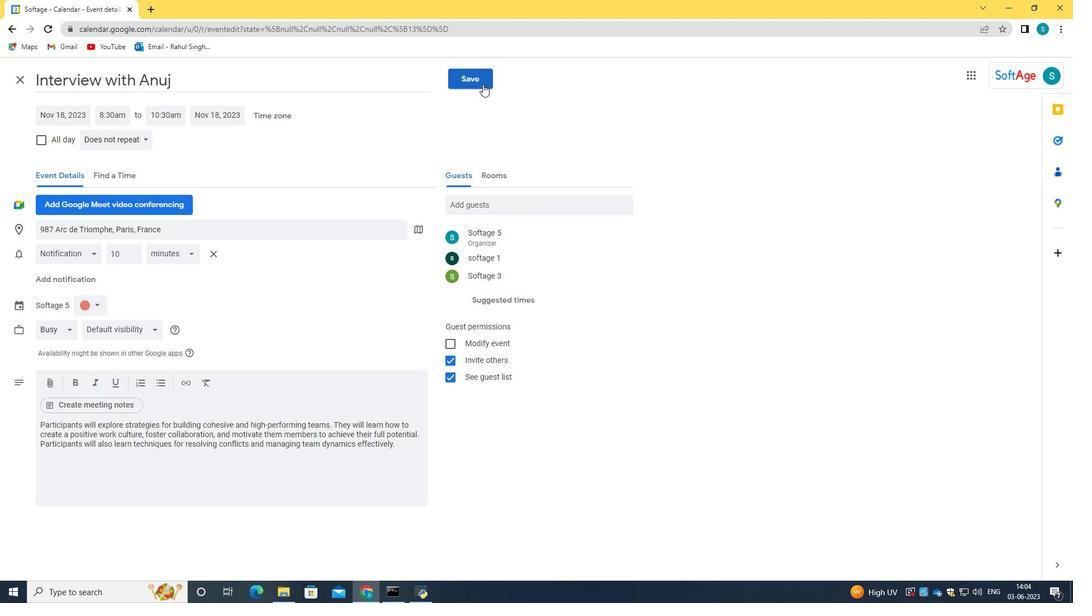 
Action: Mouse moved to (641, 342)
Screenshot: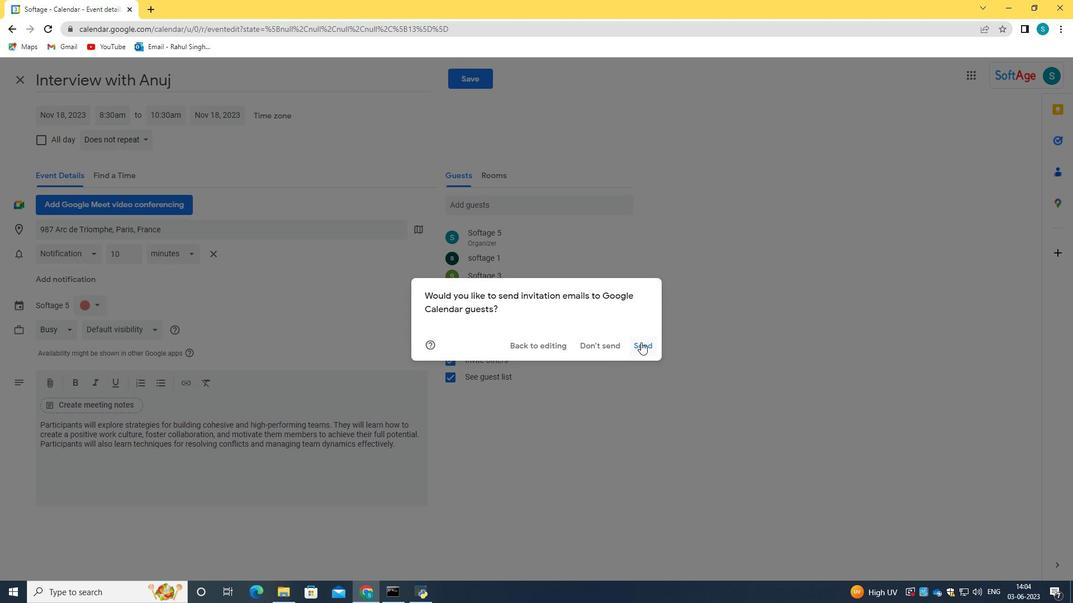 
Action: Mouse pressed left at (641, 342)
Screenshot: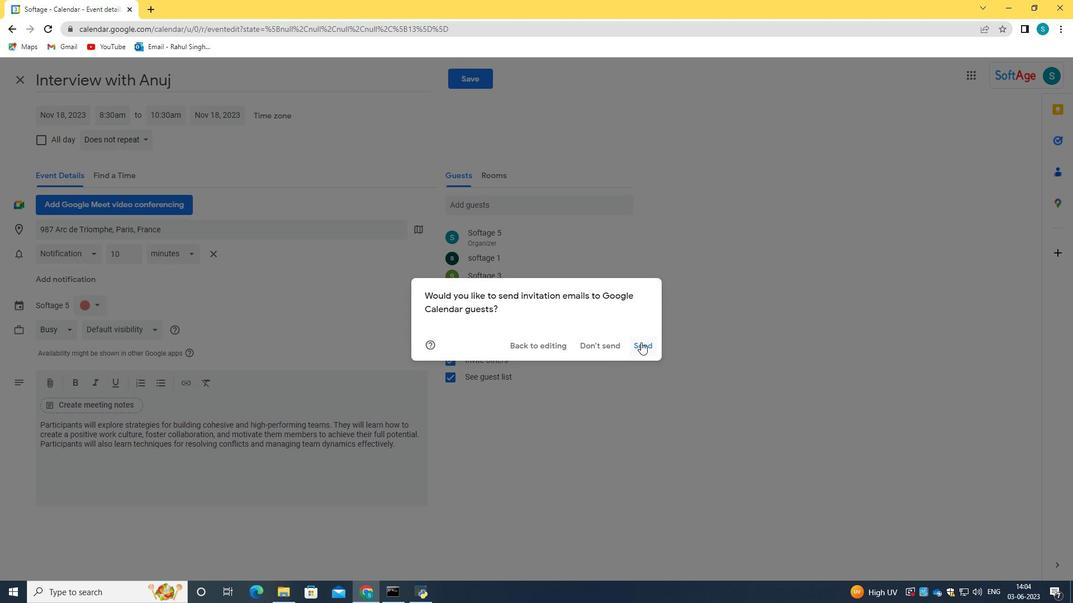 
Action: Mouse moved to (641, 342)
Screenshot: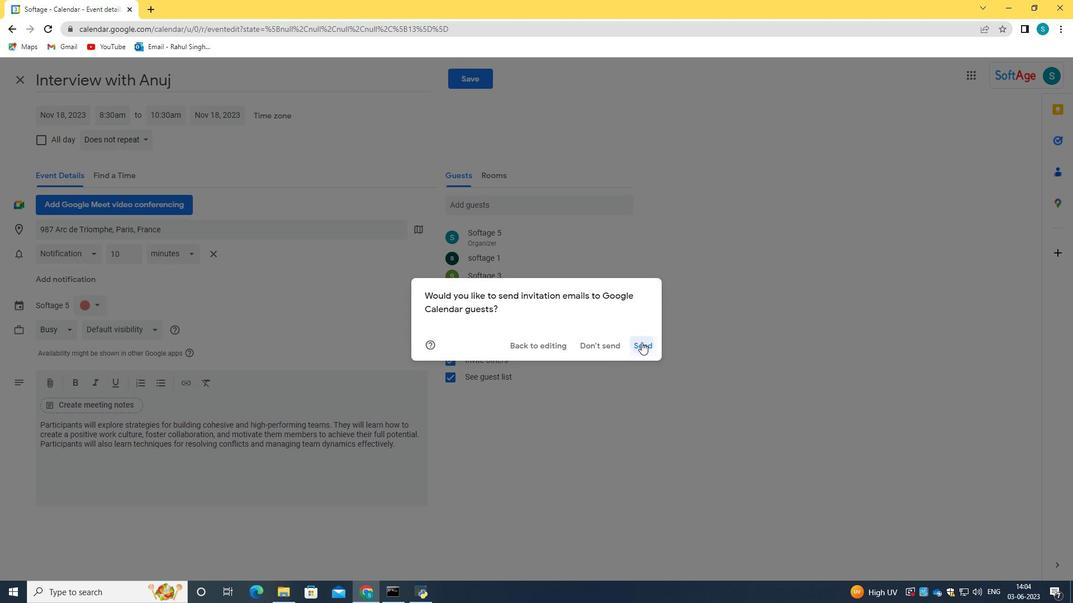 
